 Task: Set up a call with the engineering team on the 10th at 2:00 PM.
Action: Mouse pressed left at (121, 228)
Screenshot: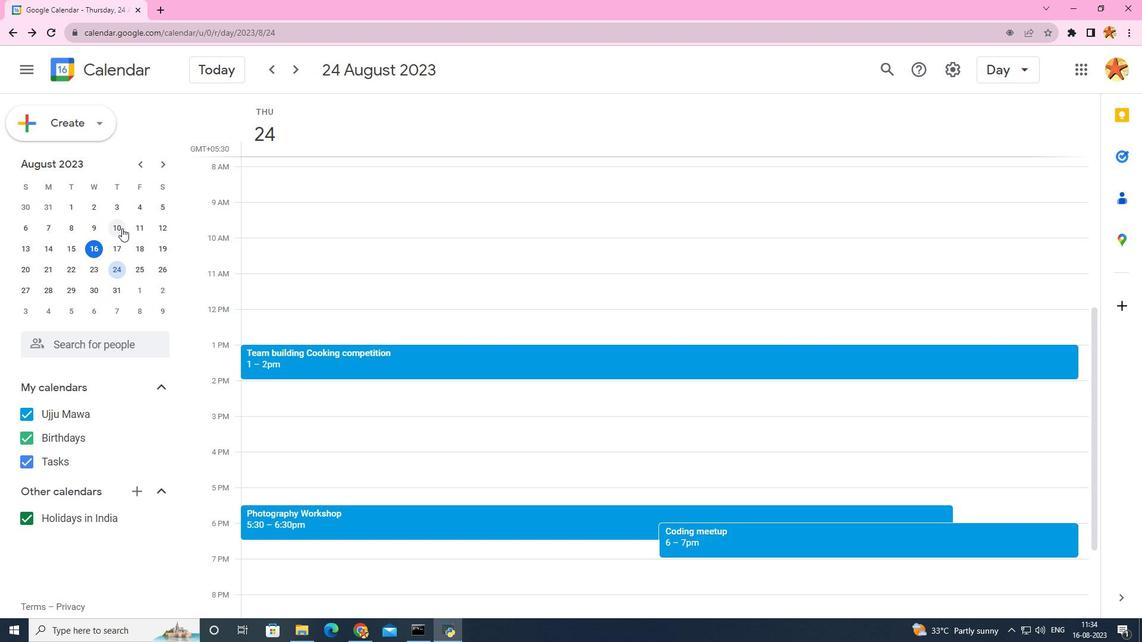 
Action: Mouse moved to (272, 376)
Screenshot: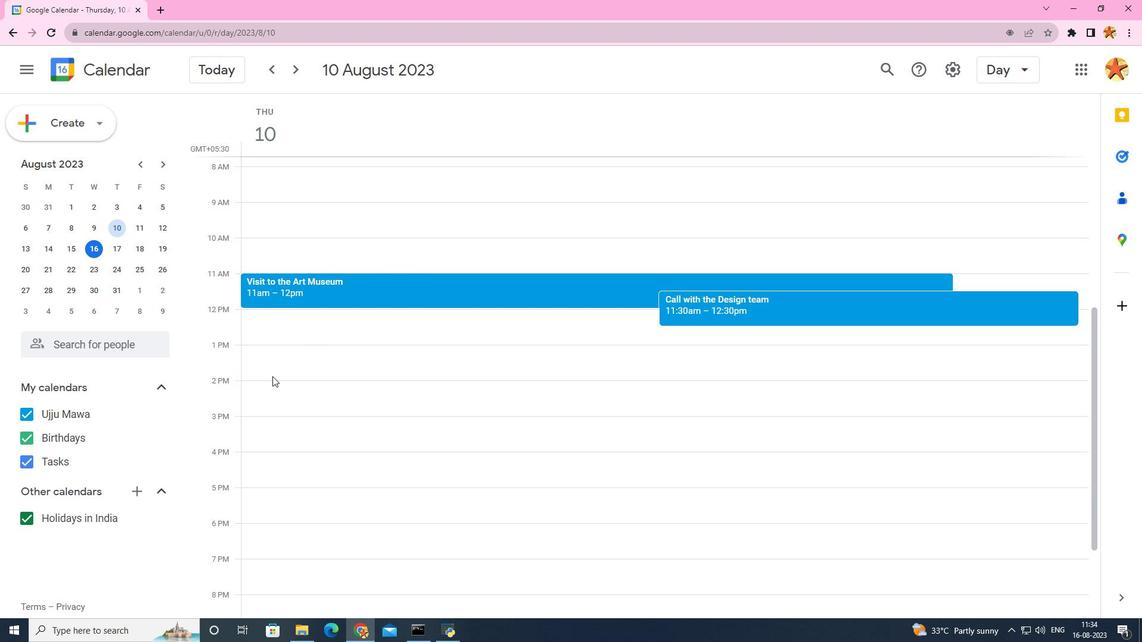 
Action: Mouse pressed left at (272, 376)
Screenshot: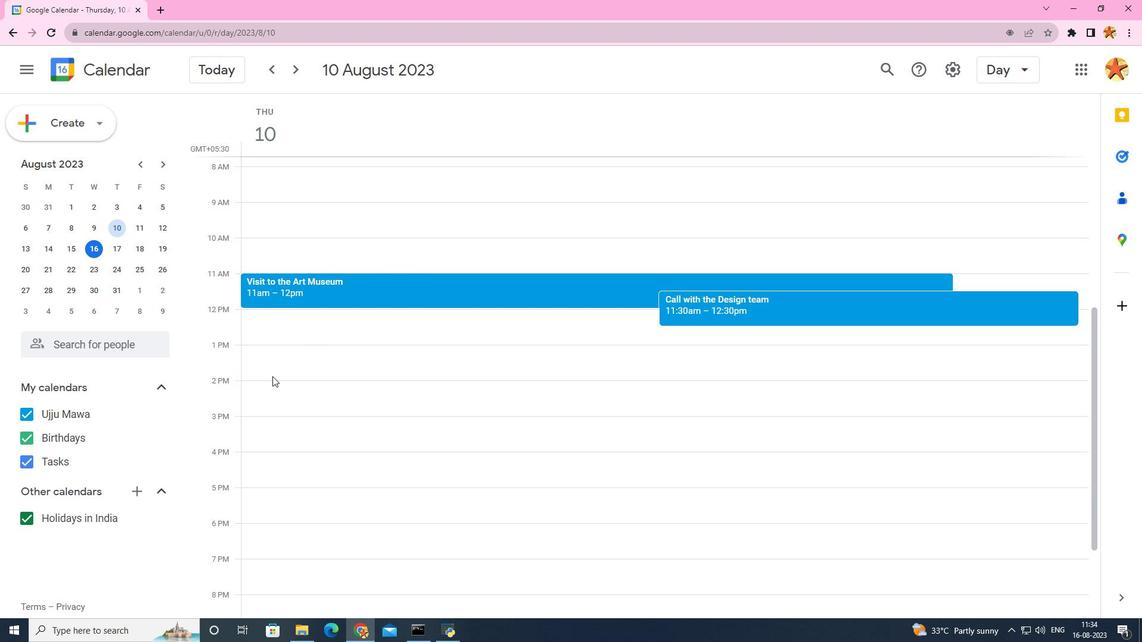 
Action: Mouse moved to (655, 270)
Screenshot: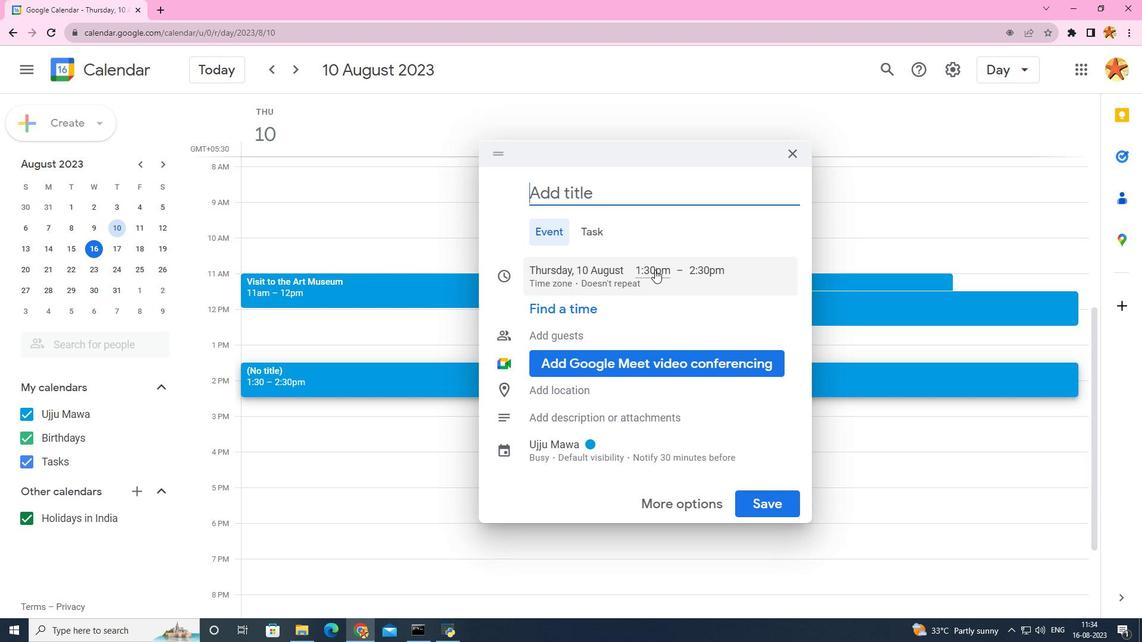 
Action: Mouse pressed left at (655, 270)
Screenshot: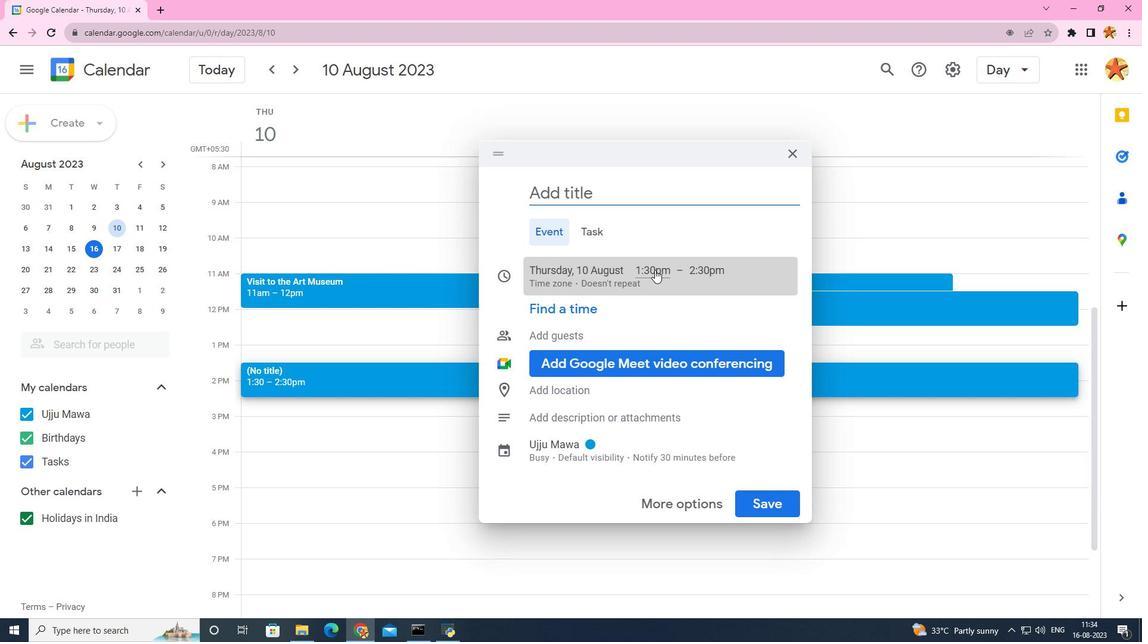 
Action: Mouse moved to (655, 416)
Screenshot: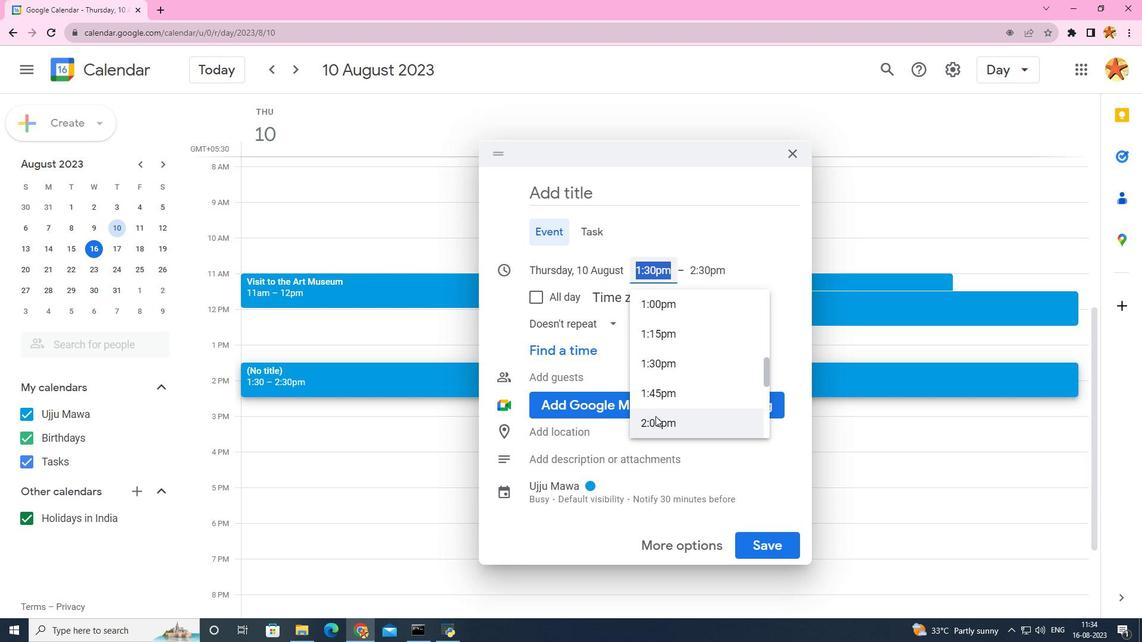 
Action: Mouse pressed left at (655, 416)
Screenshot: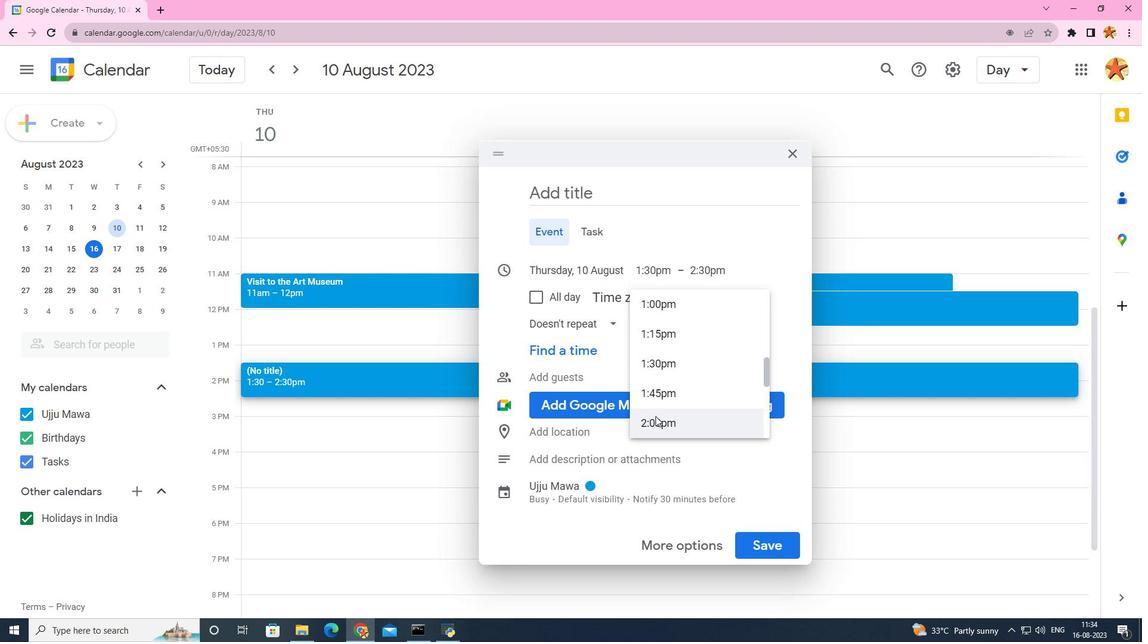 
Action: Mouse moved to (699, 265)
Screenshot: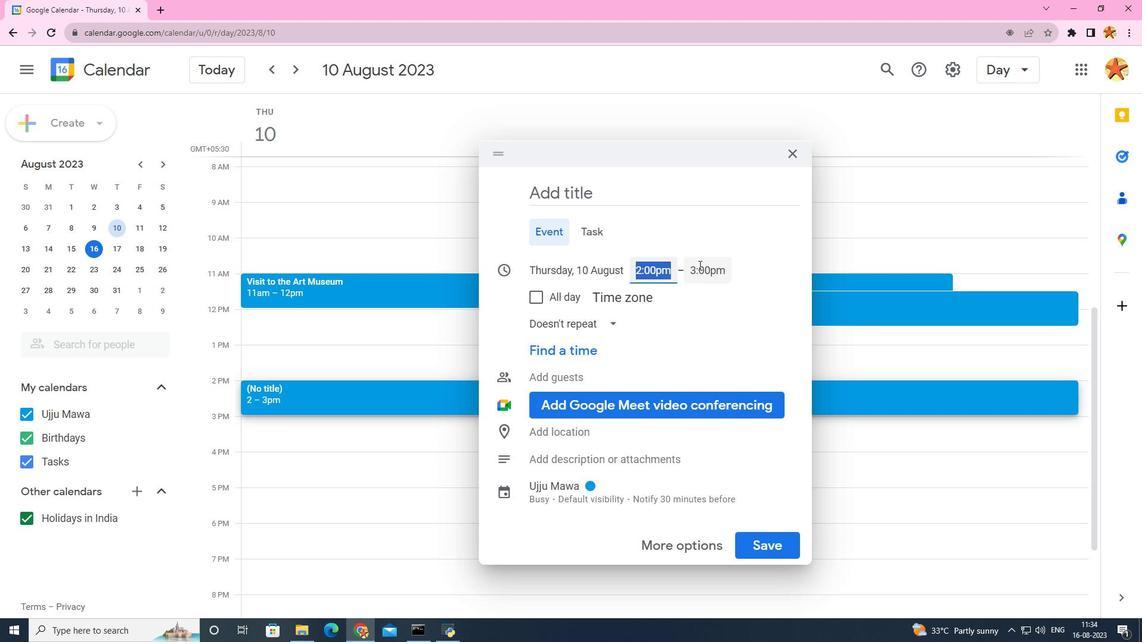 
Action: Mouse pressed left at (699, 265)
Screenshot: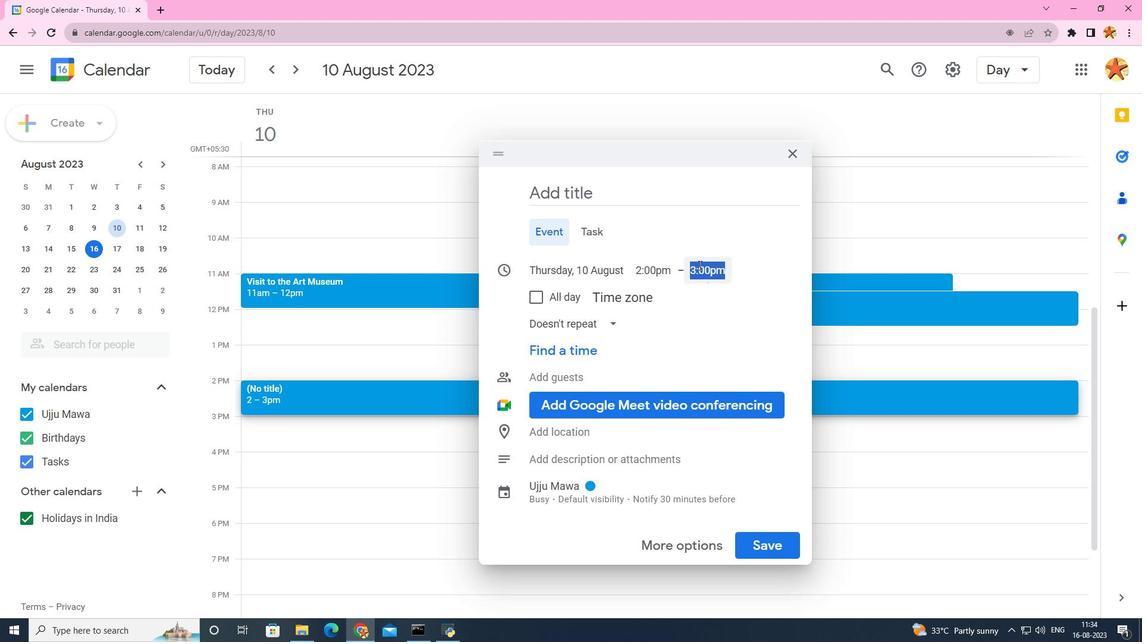 
Action: Mouse moved to (719, 315)
Screenshot: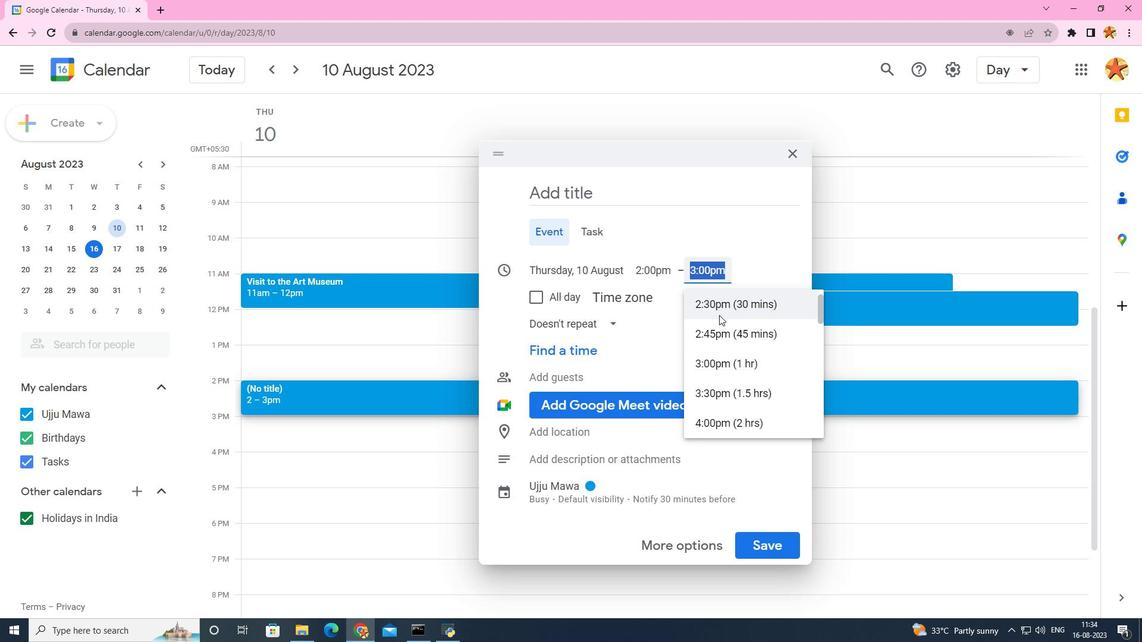 
Action: Mouse pressed left at (719, 315)
Screenshot: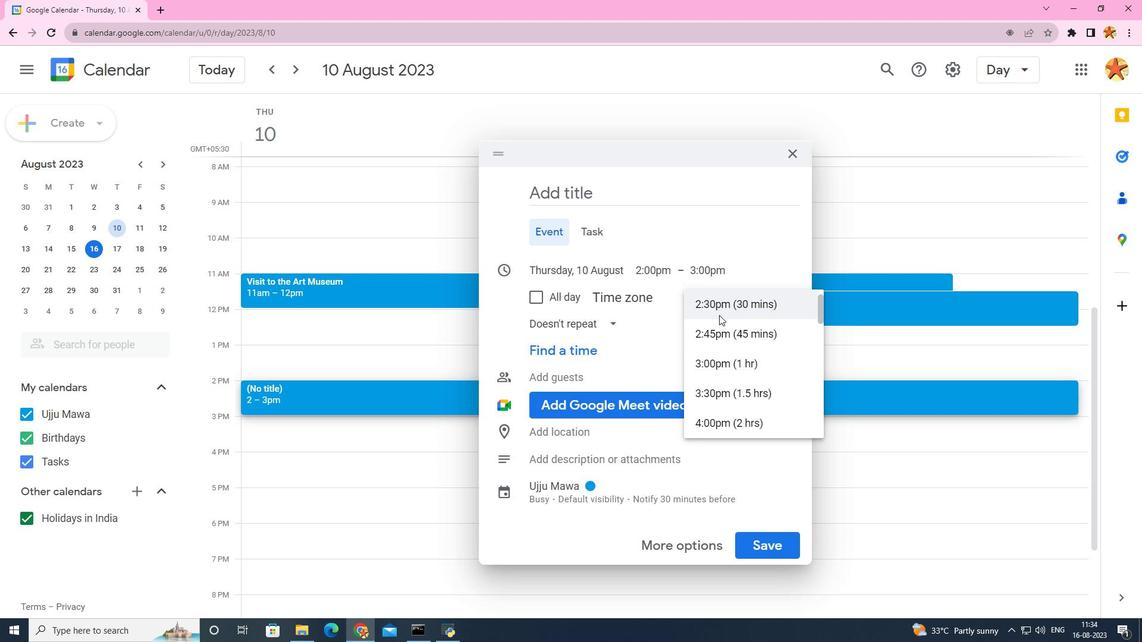 
Action: Mouse moved to (546, 185)
Screenshot: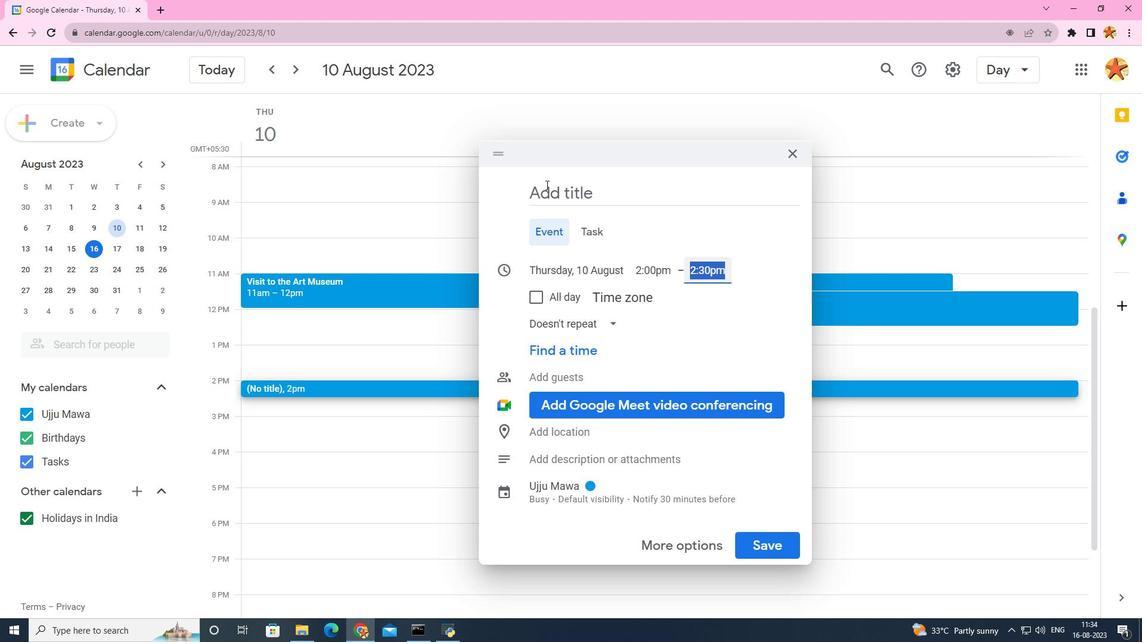 
Action: Mouse pressed left at (546, 185)
Screenshot: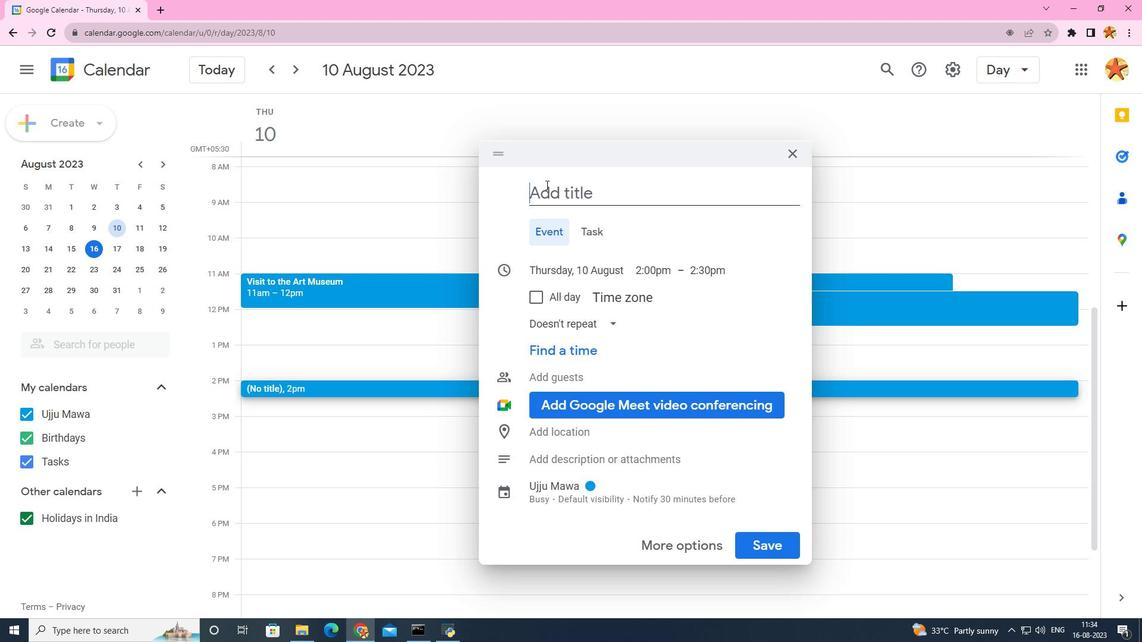 
Action: Key pressed <Key.caps_lock>C
Screenshot: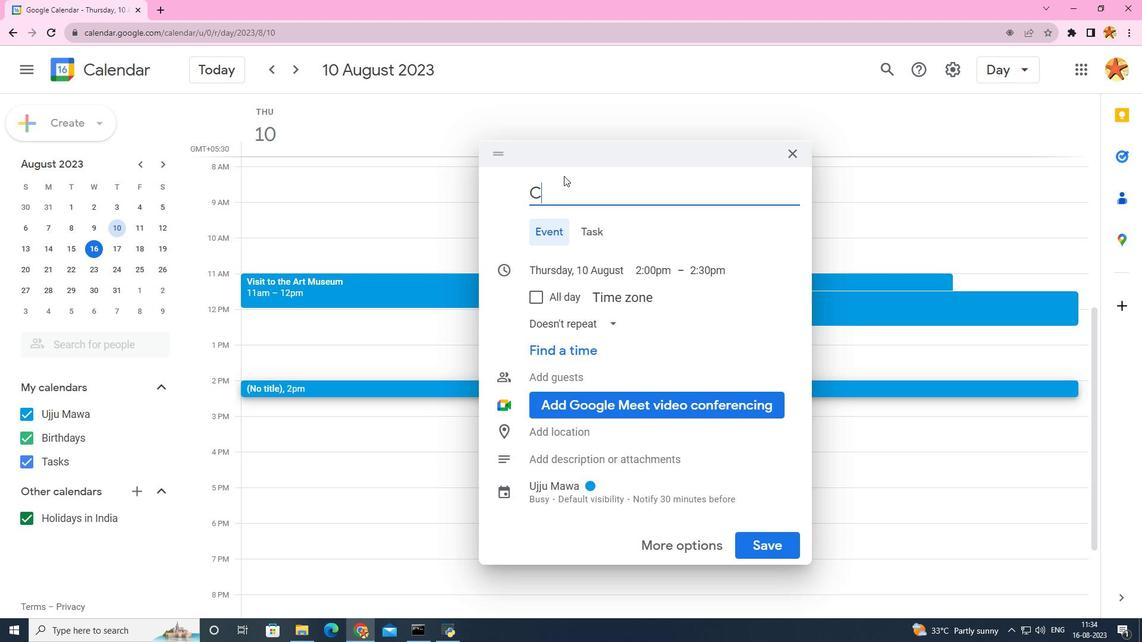
Action: Mouse moved to (563, 176)
Screenshot: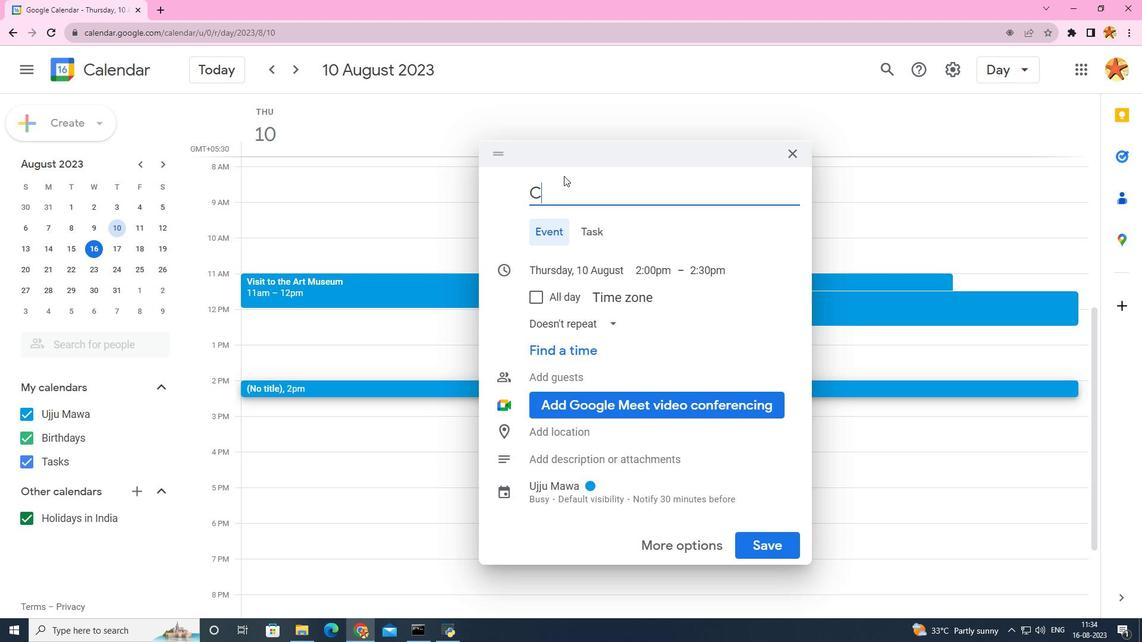 
Action: Key pressed <Key.caps_lock>all<Key.space>with<Key.space>the<Key.space><Key.caps_lock>E<Key.caps_lock>ngineeer<Key.backspace><Key.backspace><Key.backspace>ering<Key.space>team
Screenshot: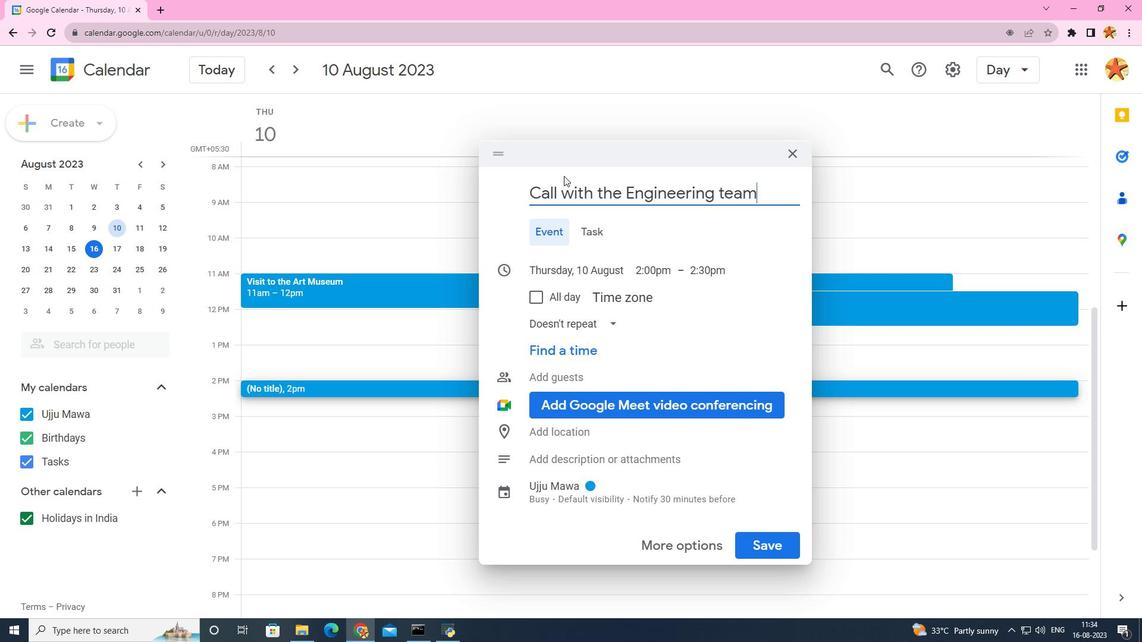
Action: Mouse moved to (788, 547)
Screenshot: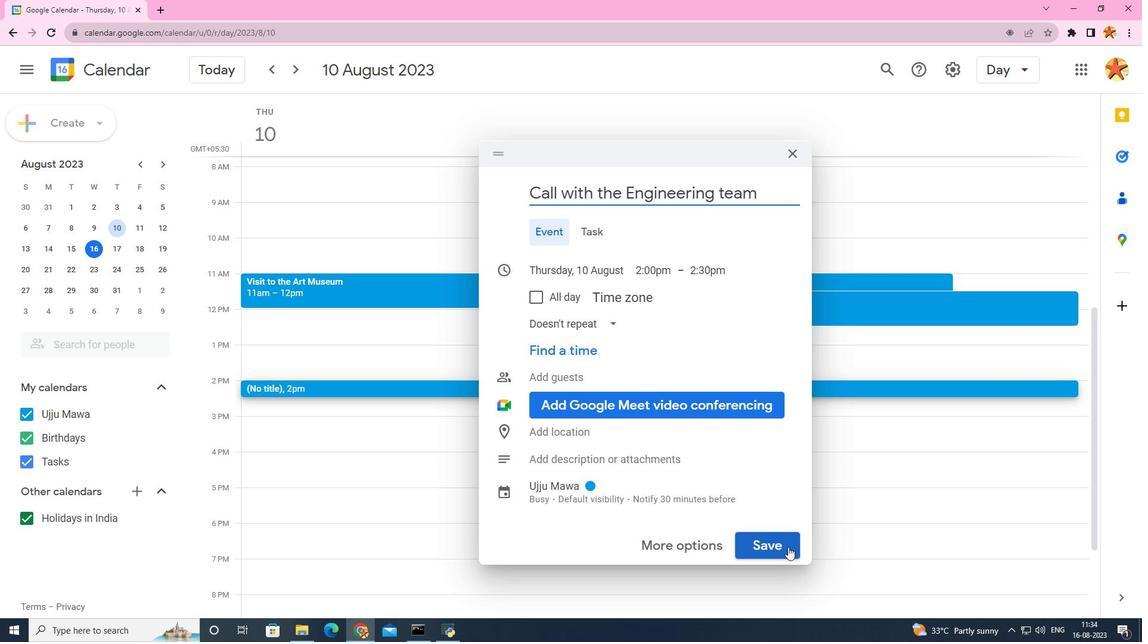 
Action: Mouse pressed left at (788, 547)
Screenshot: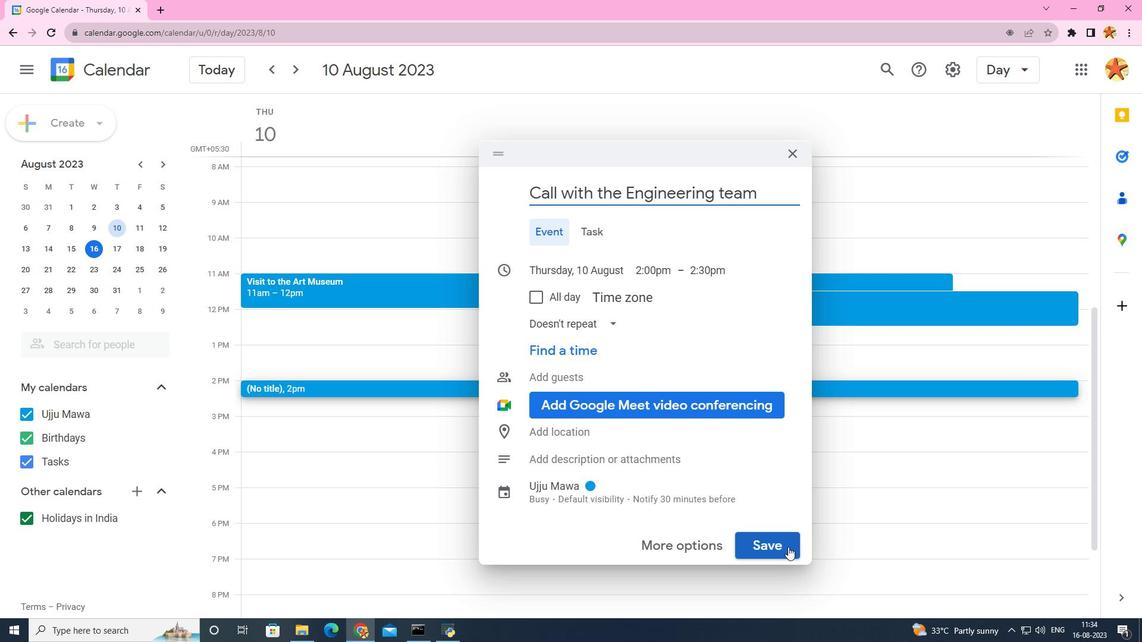 
